 Task: Create a task  Improve user input sanitization for better security , assign it to team member softage.7@softage.net in the project Transform and update the status of the task to  On Track  , set the priority of the task to Low.
Action: Mouse moved to (57, 568)
Screenshot: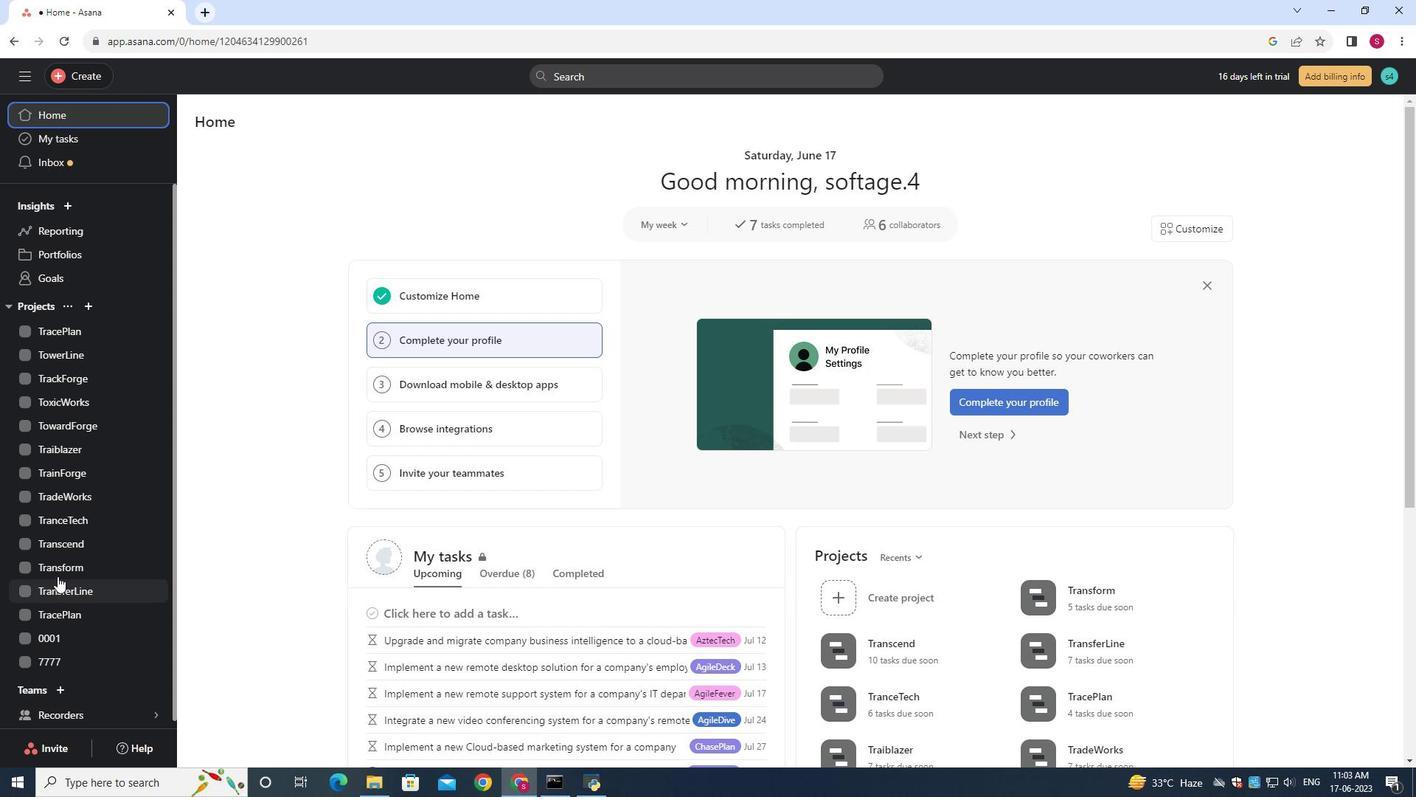 
Action: Mouse pressed left at (57, 568)
Screenshot: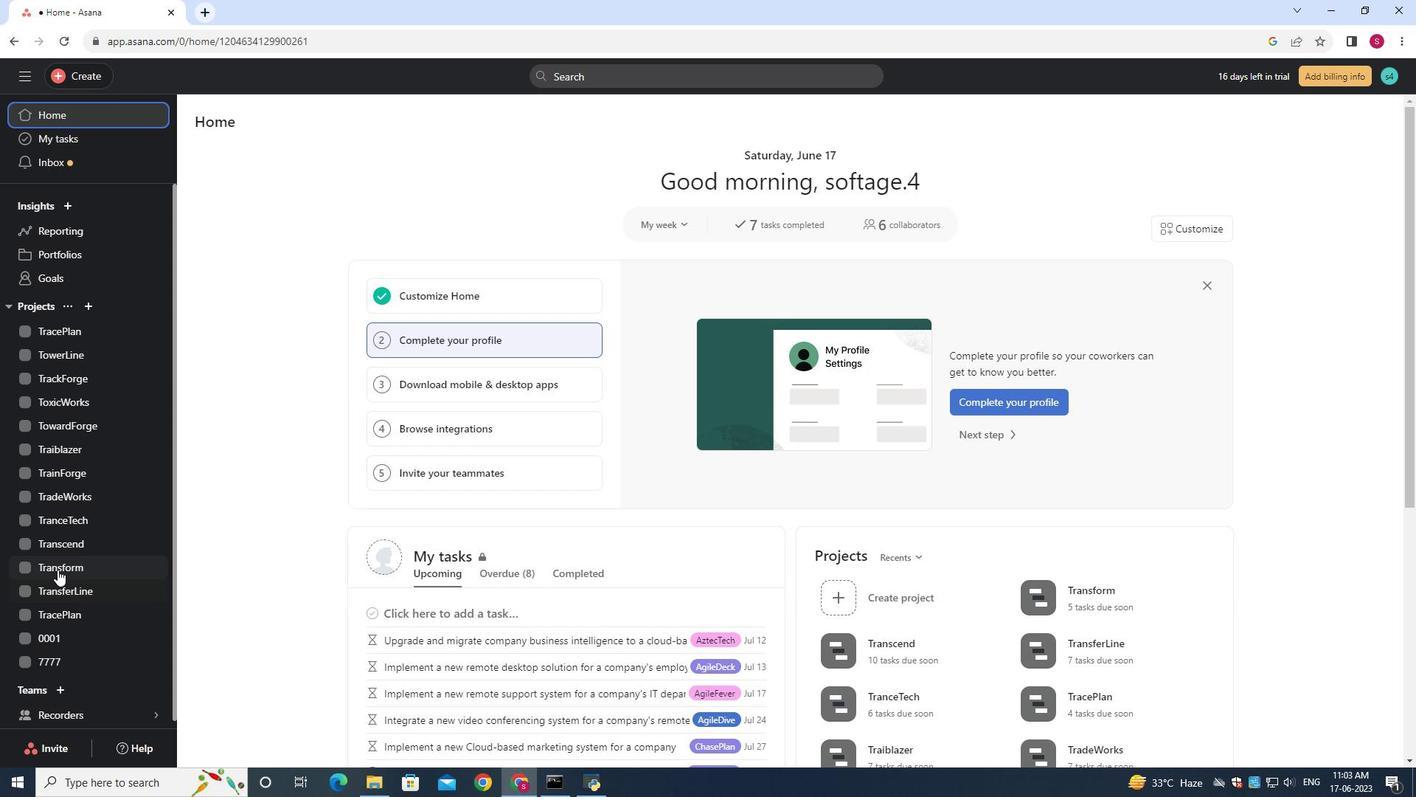 
Action: Mouse moved to (231, 189)
Screenshot: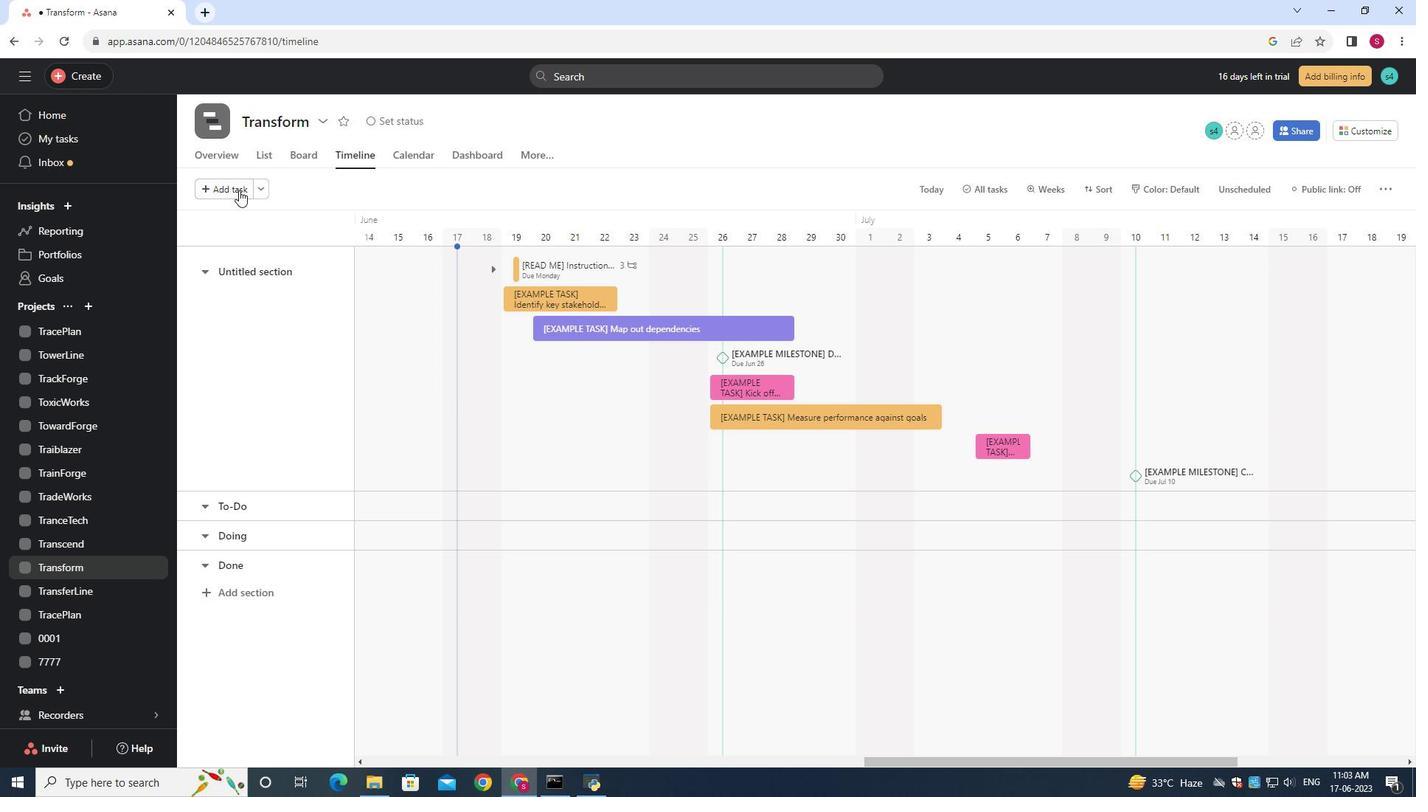 
Action: Mouse pressed left at (231, 189)
Screenshot: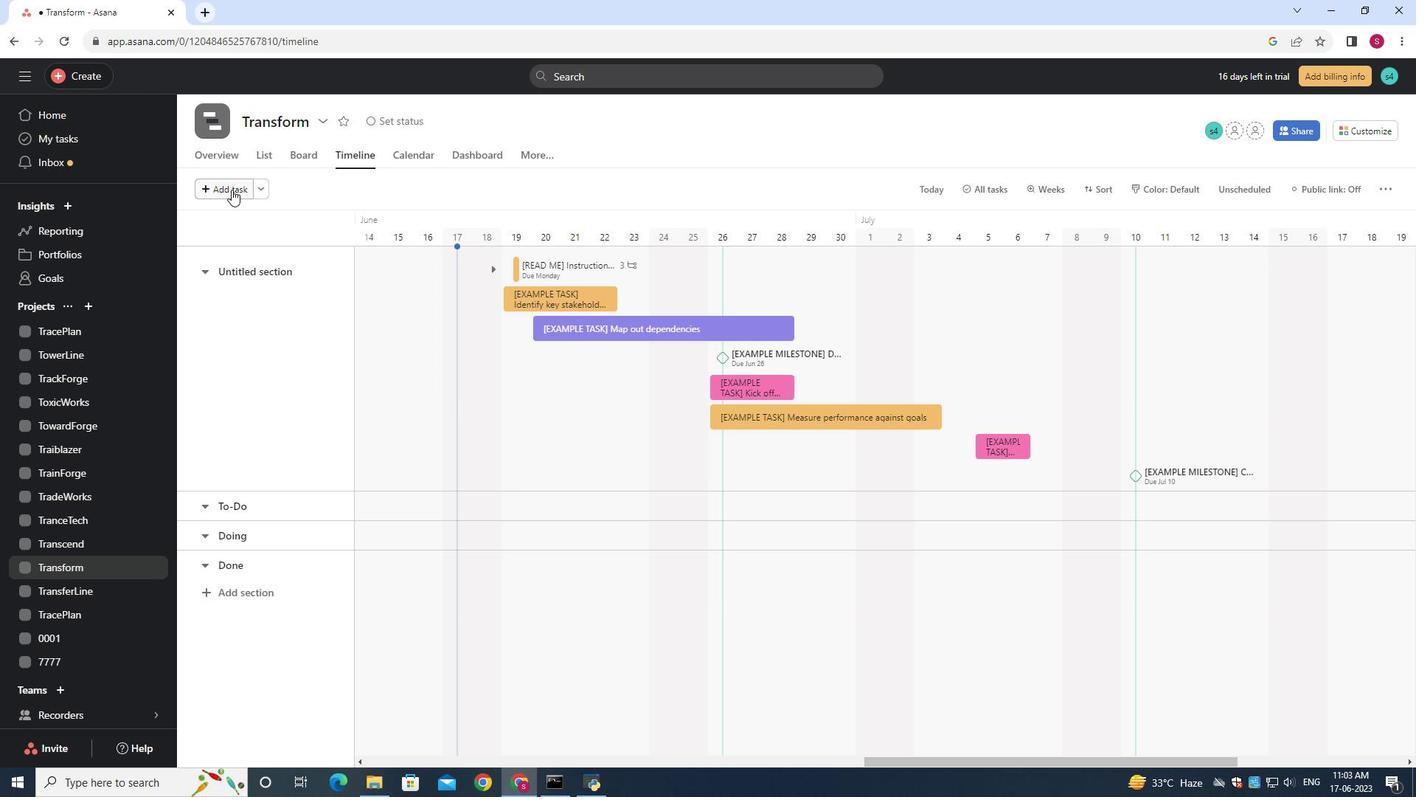 
Action: Mouse moved to (267, 194)
Screenshot: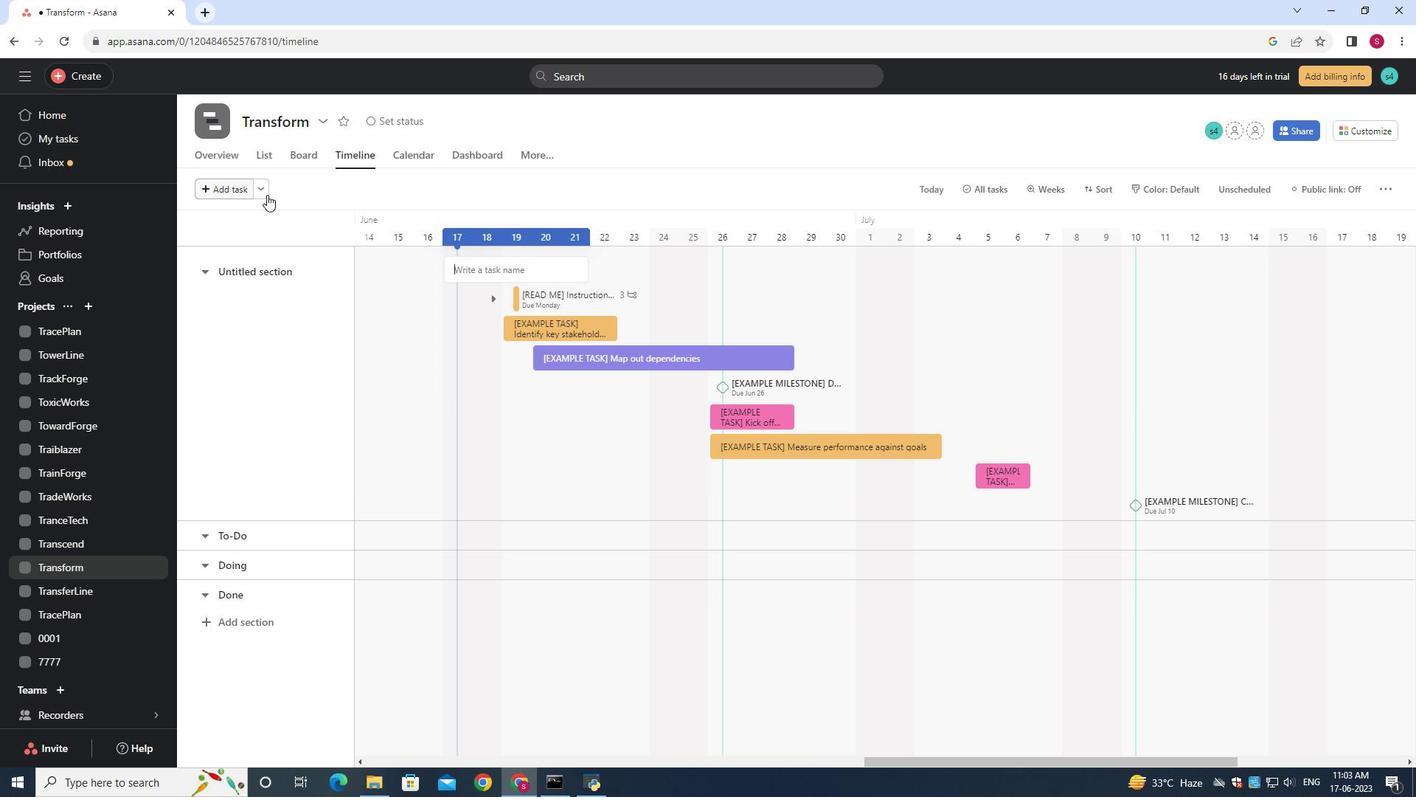 
Action: Key pressed <Key.shift>Improve<Key.space>user<Key.space><Key.shift><Key.shift><Key.shift><Key.shift><Key.shift><Key.shift><Key.shift><Key.shift><Key.shift><Key.shift><Key.shift><Key.shift><Key.shift><Key.shift><Key.shift><Key.shift><Key.shift><Key.shift><Key.shift>Input<Key.space>sanitization<Key.space>for<Key.space>better<Key.space>security
Screenshot: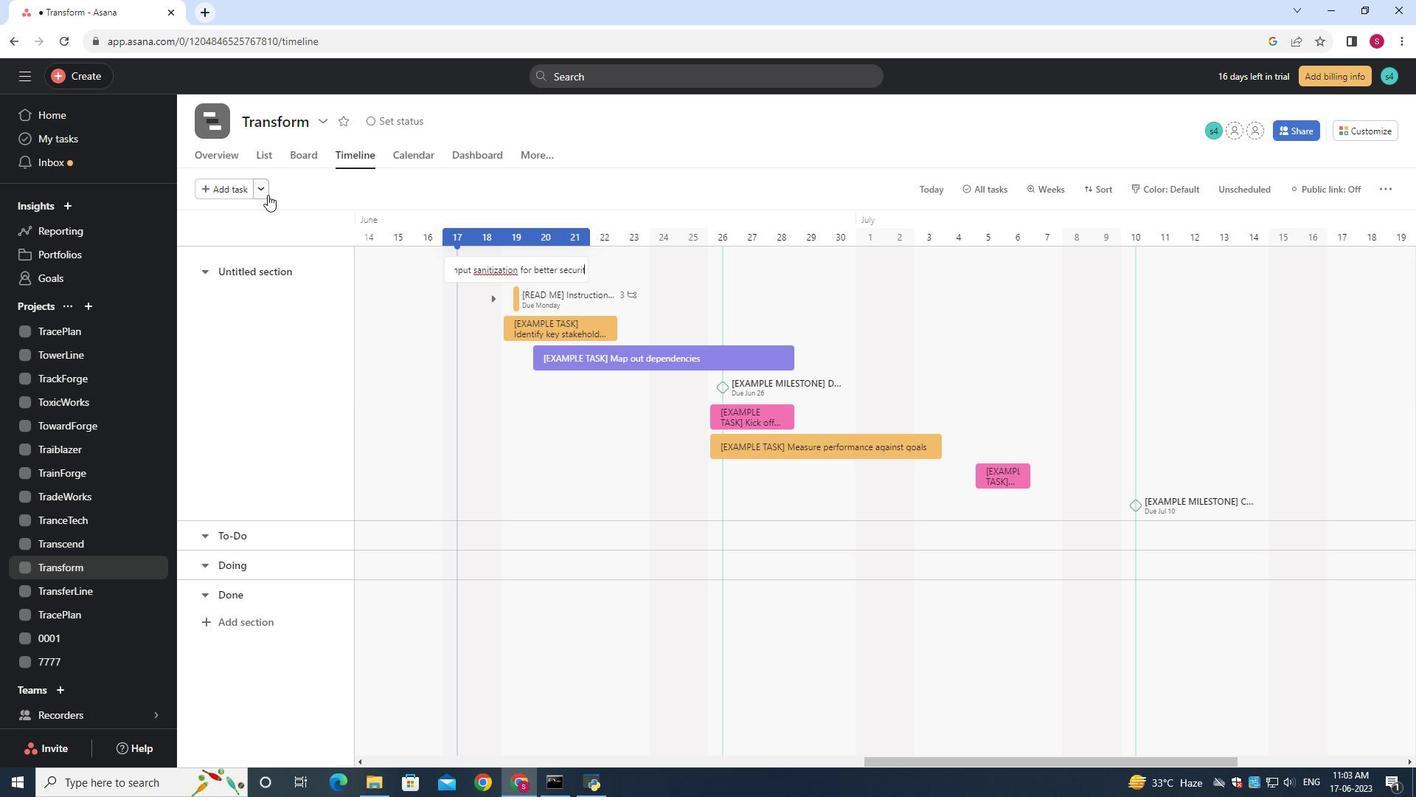 
Action: Mouse moved to (567, 261)
Screenshot: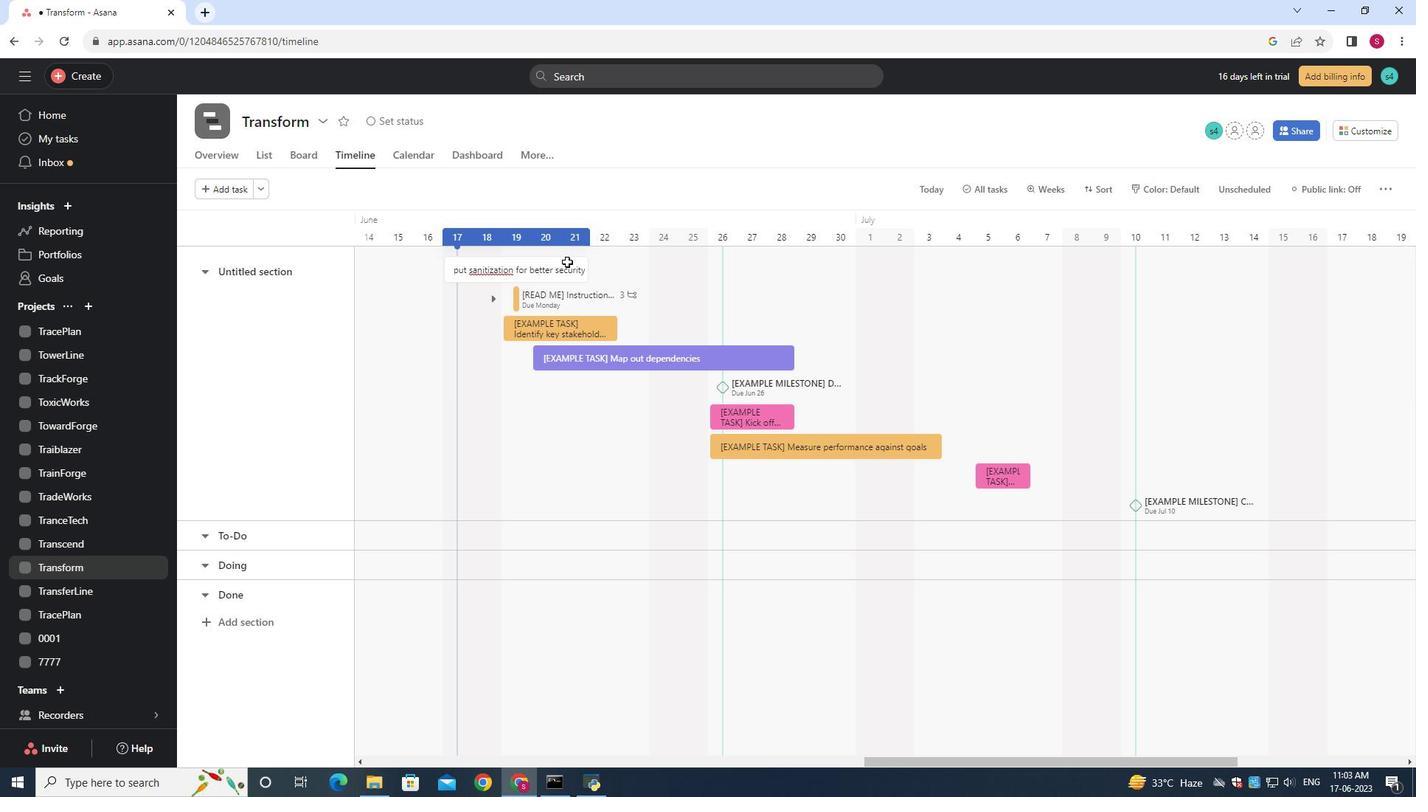 
Action: Mouse pressed left at (567, 261)
Screenshot: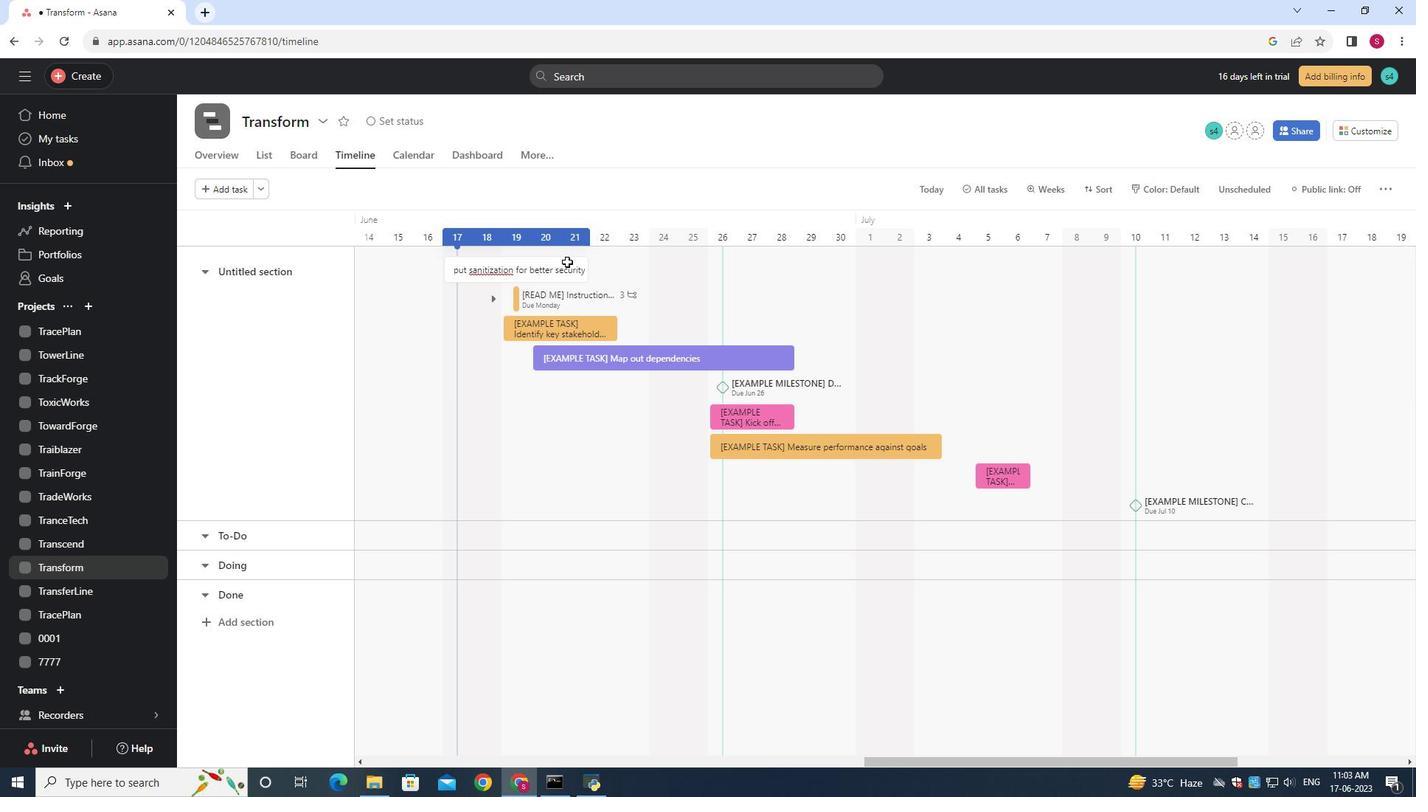 
Action: Mouse moved to (1070, 270)
Screenshot: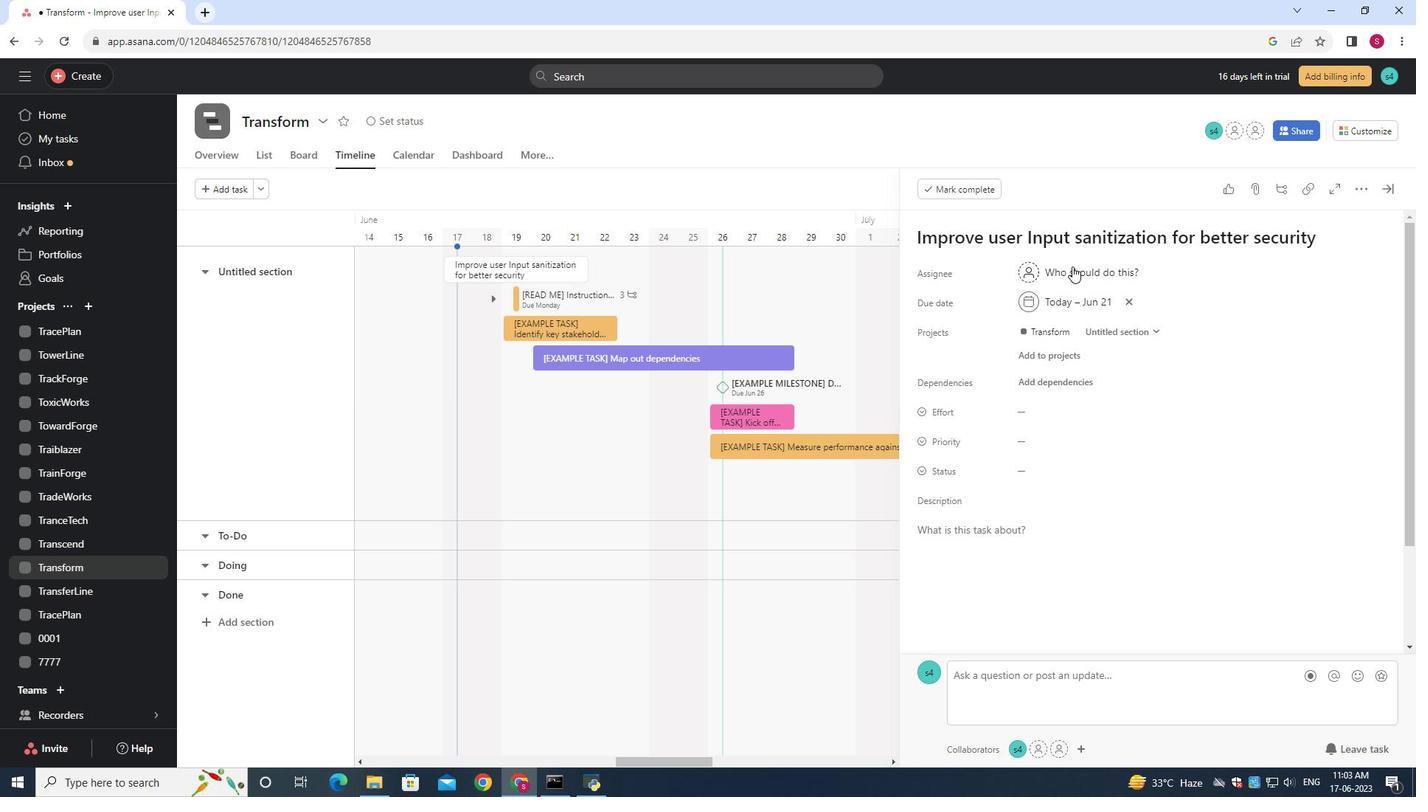 
Action: Mouse pressed left at (1070, 270)
Screenshot: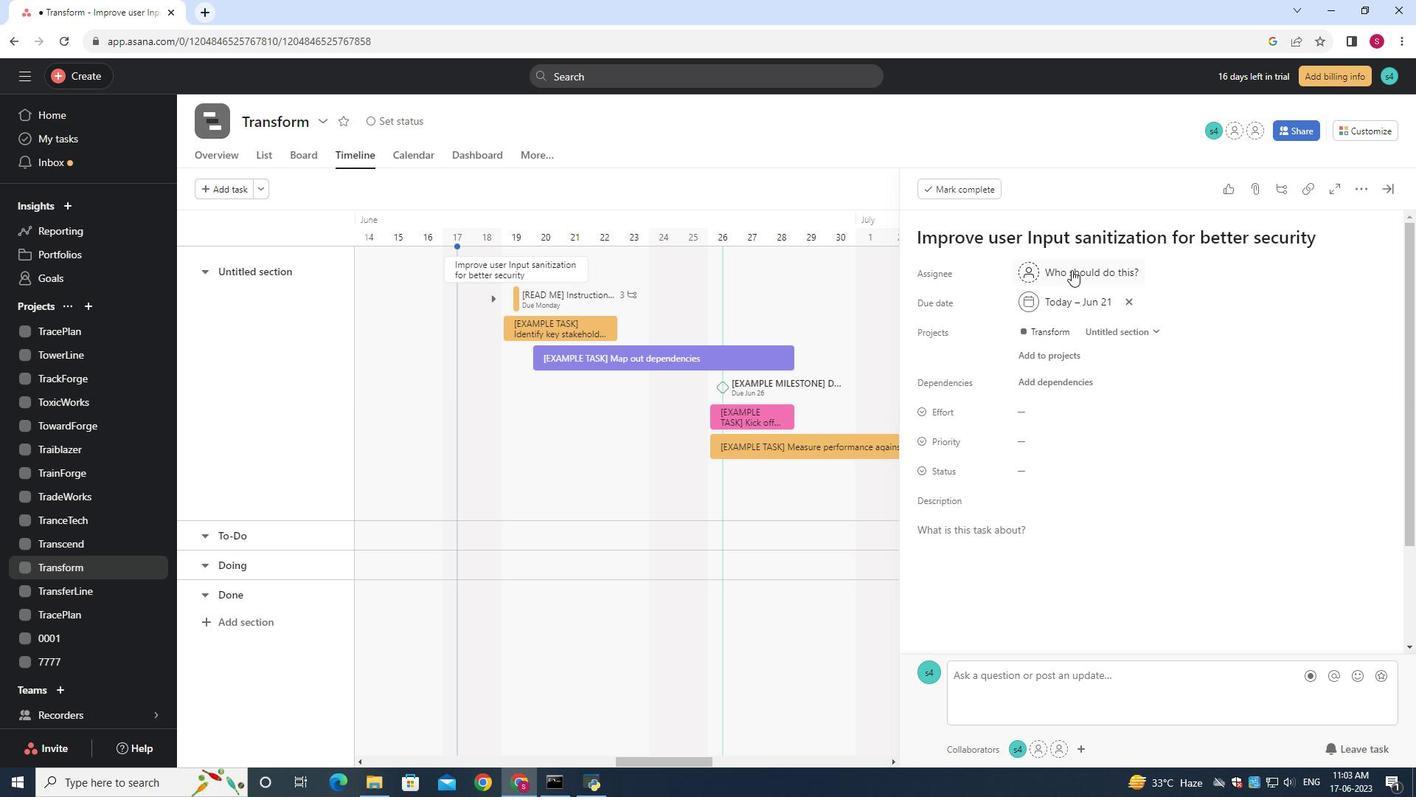 
Action: Mouse moved to (1070, 259)
Screenshot: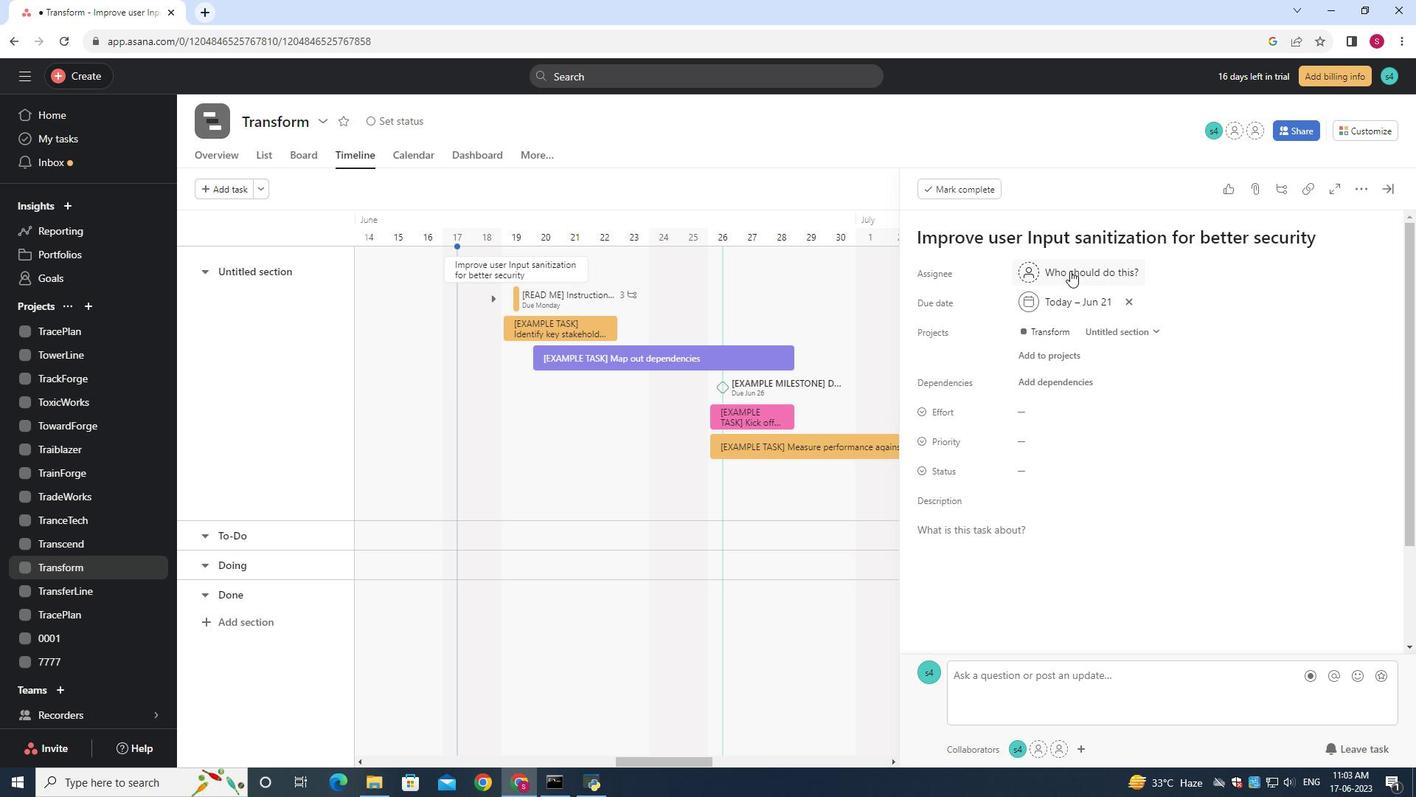
Action: Key pressed softage.7<Key.shift>@softage.net
Screenshot: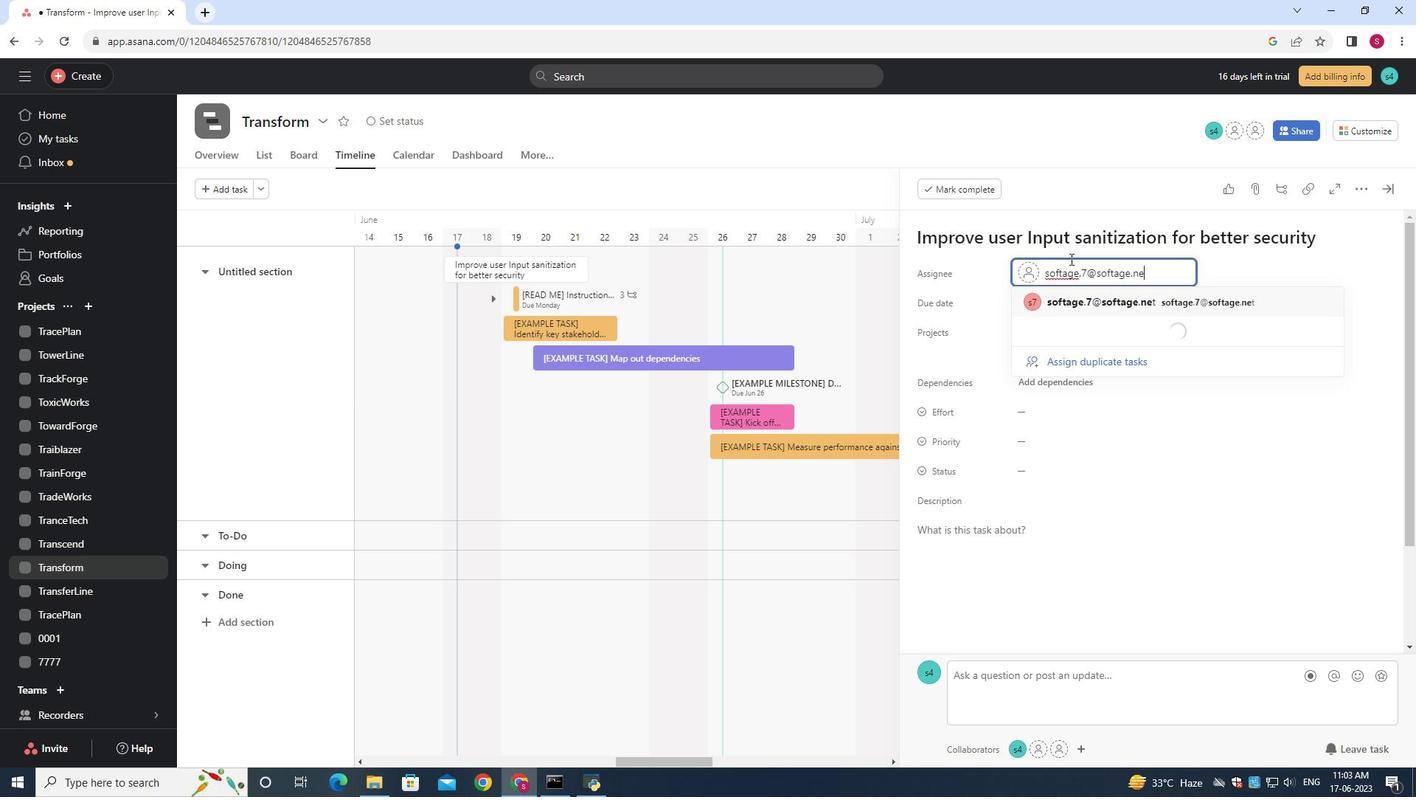 
Action: Mouse moved to (1075, 301)
Screenshot: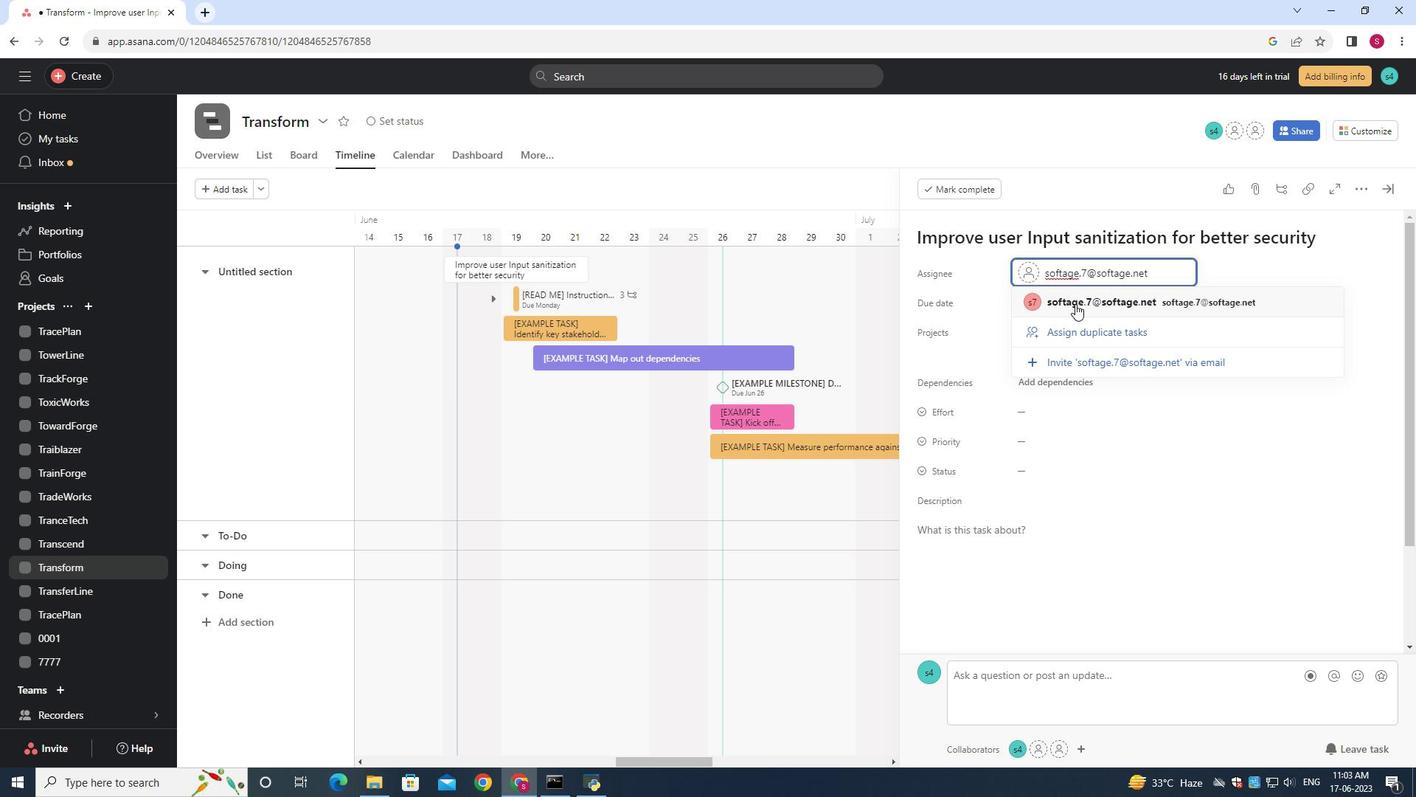 
Action: Mouse pressed left at (1075, 301)
Screenshot: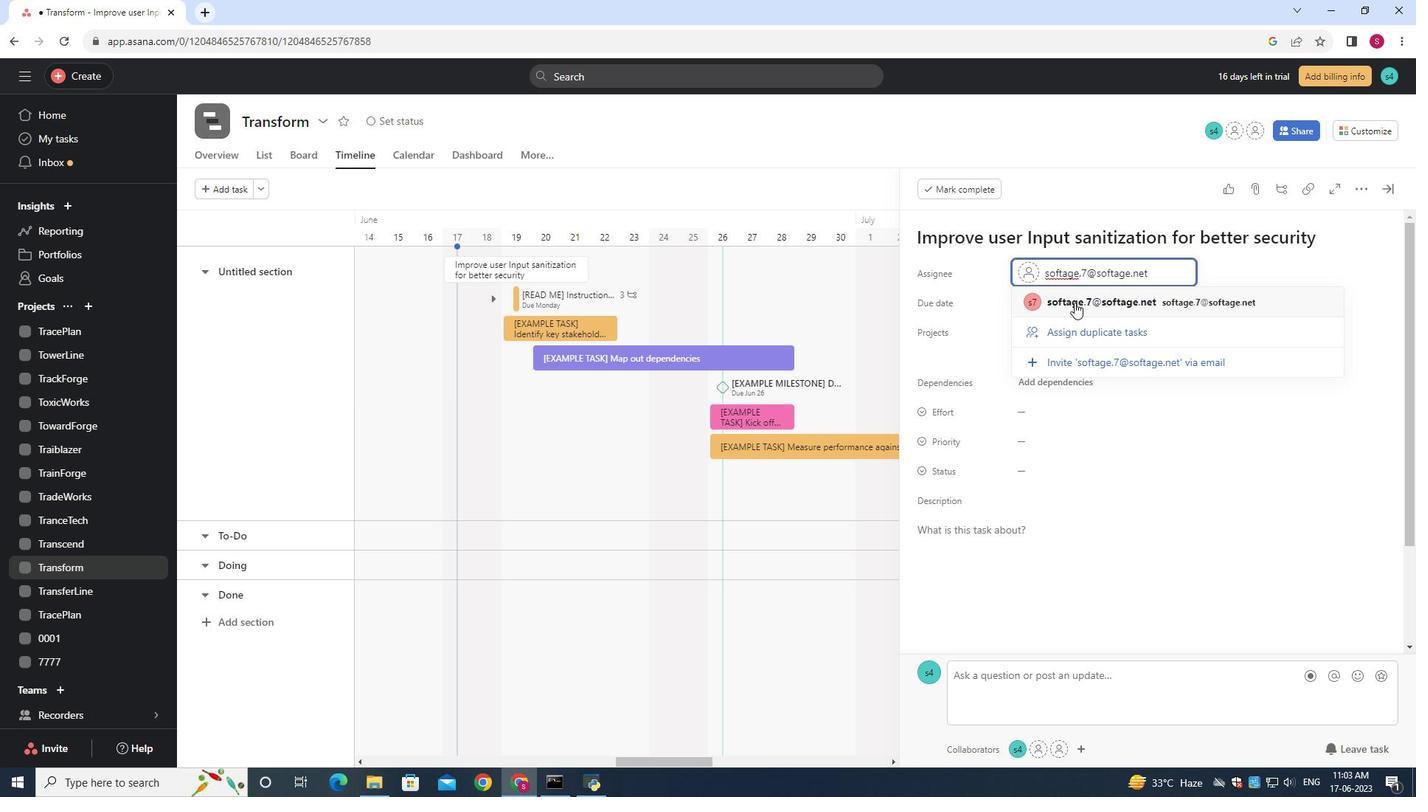 
Action: Mouse moved to (1030, 473)
Screenshot: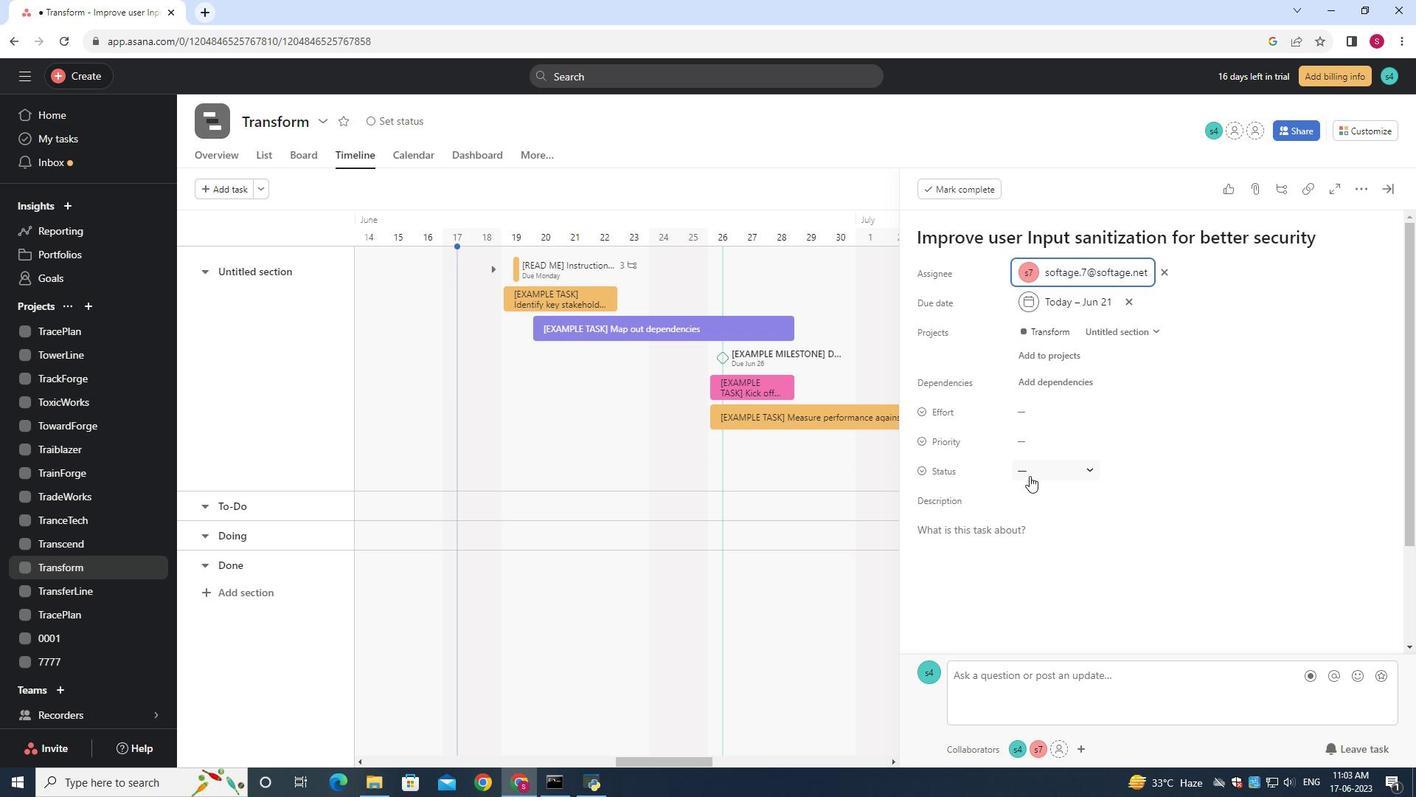 
Action: Mouse pressed left at (1030, 473)
Screenshot: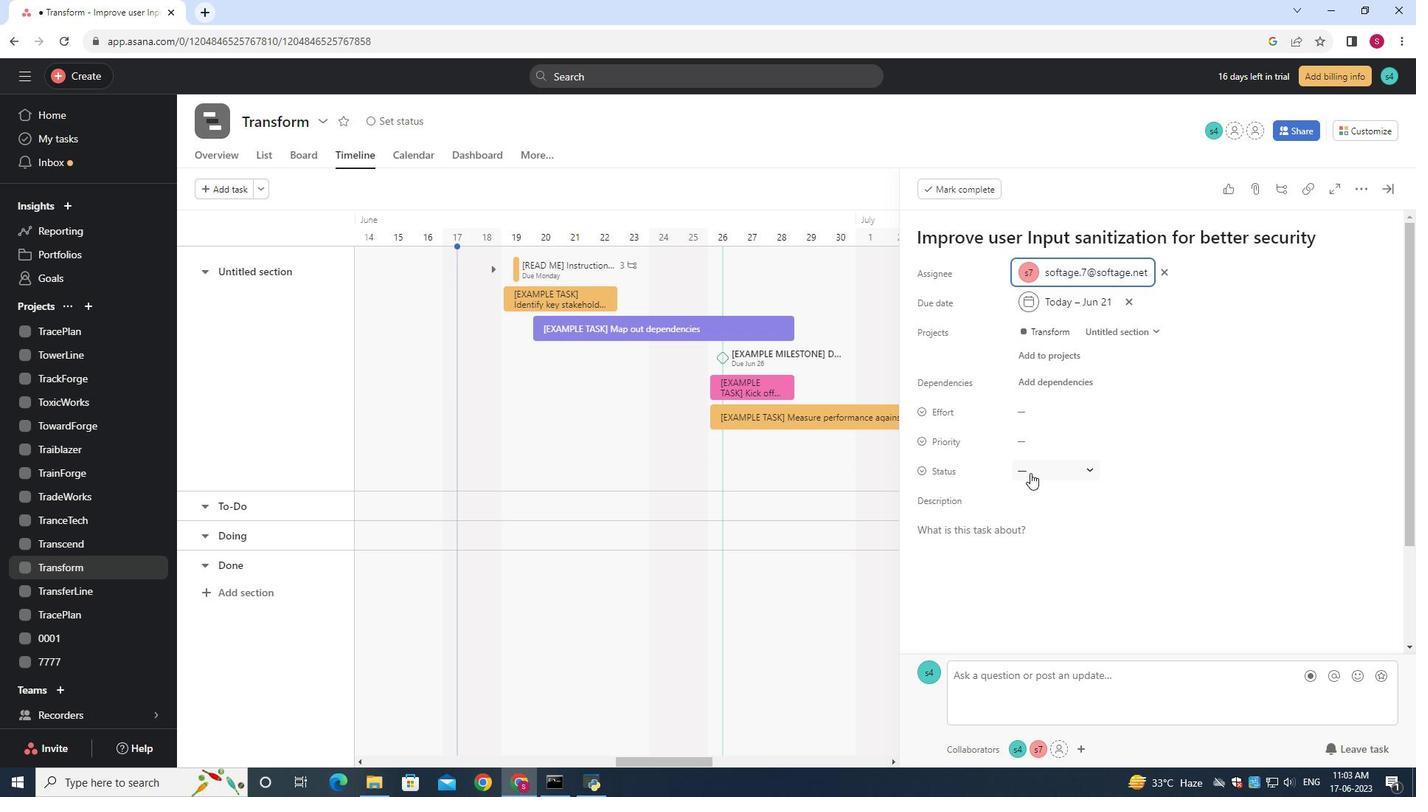 
Action: Mouse moved to (1054, 518)
Screenshot: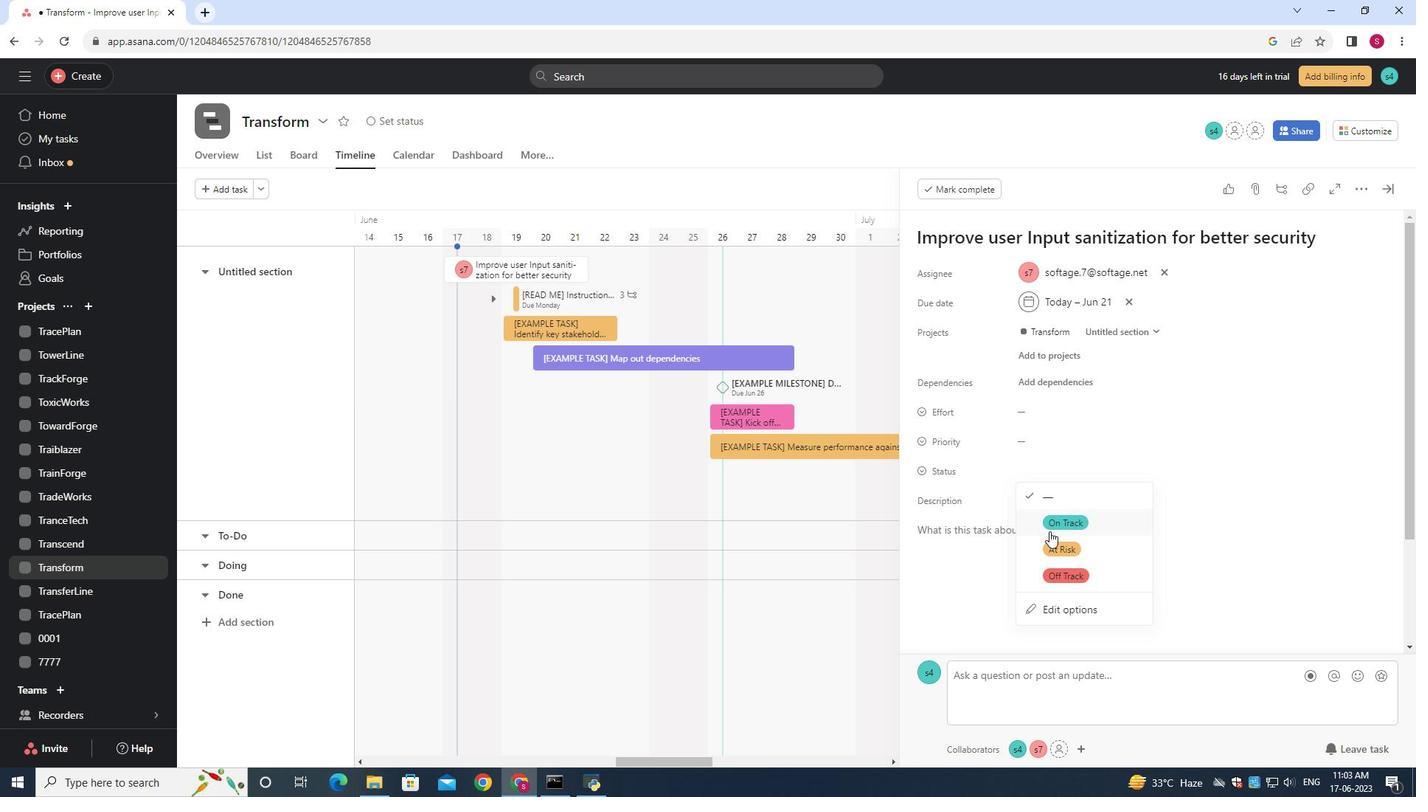
Action: Mouse pressed left at (1054, 518)
Screenshot: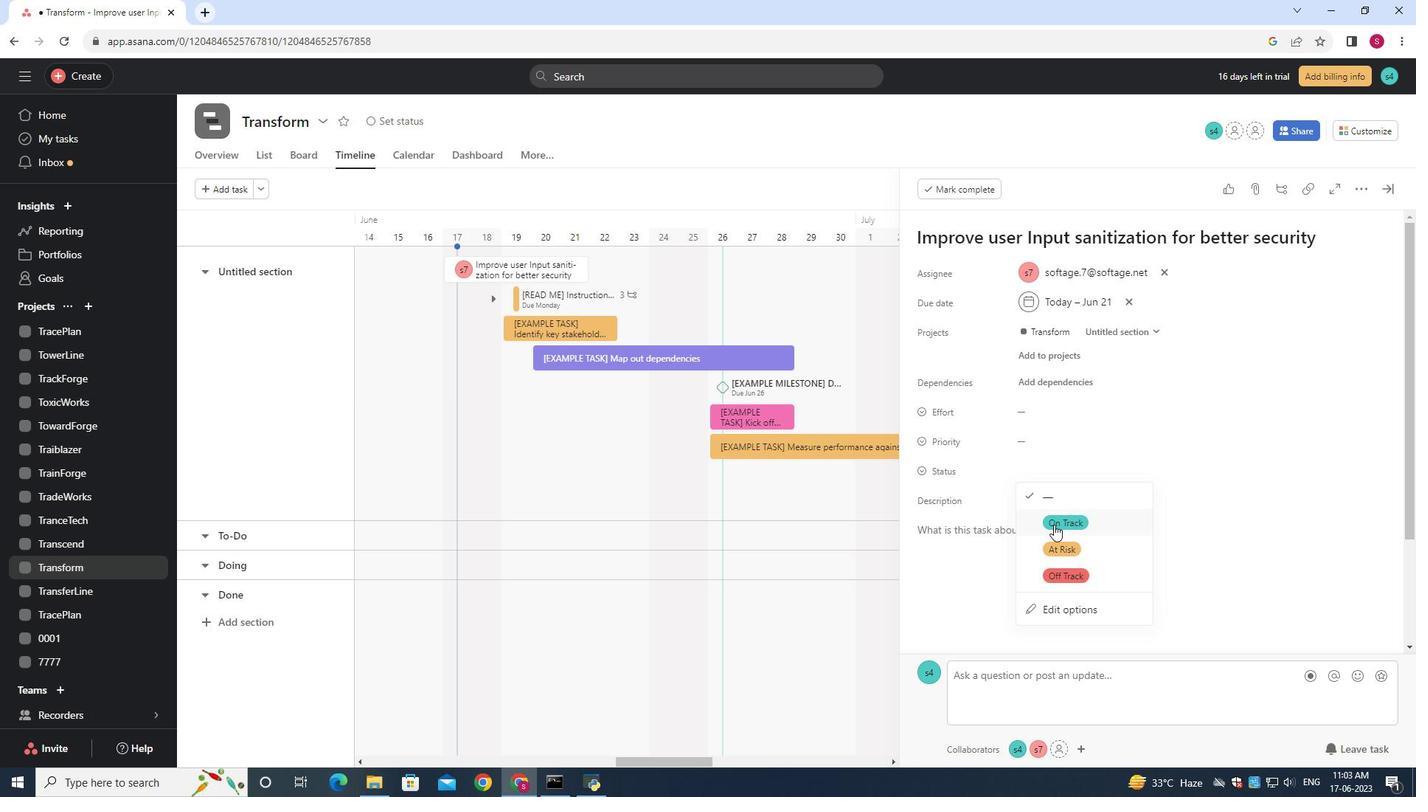 
Action: Mouse moved to (1029, 439)
Screenshot: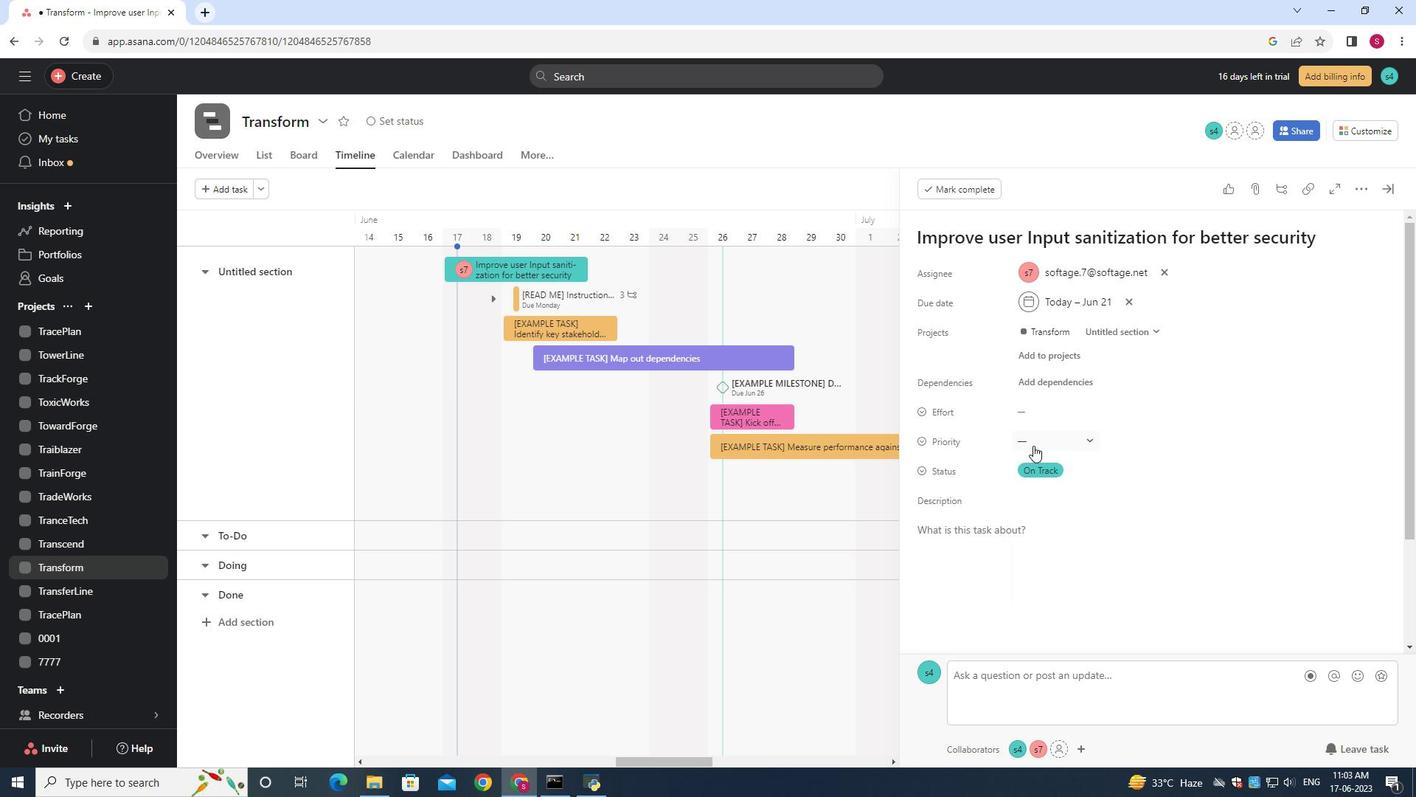 
Action: Mouse pressed left at (1029, 439)
Screenshot: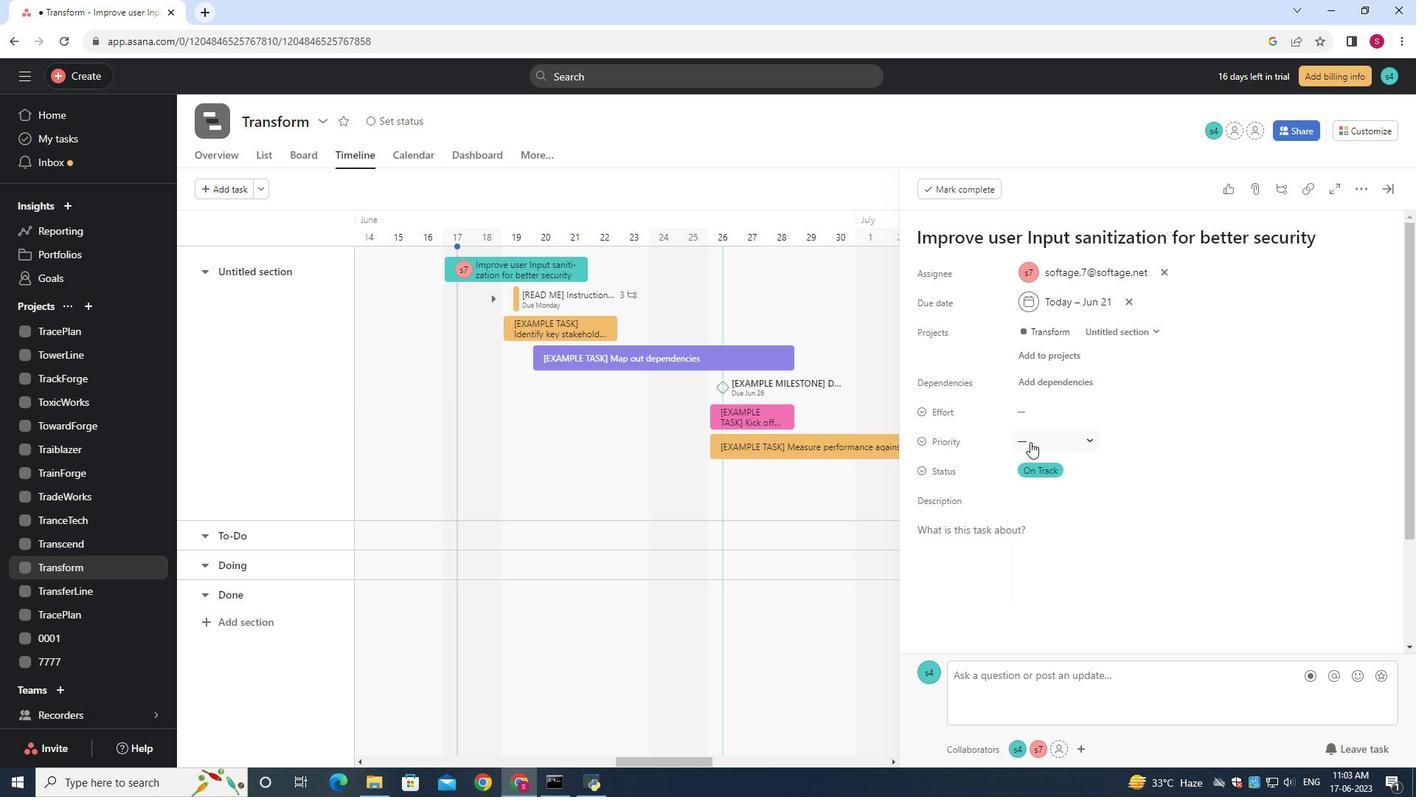 
Action: Mouse moved to (1056, 546)
Screenshot: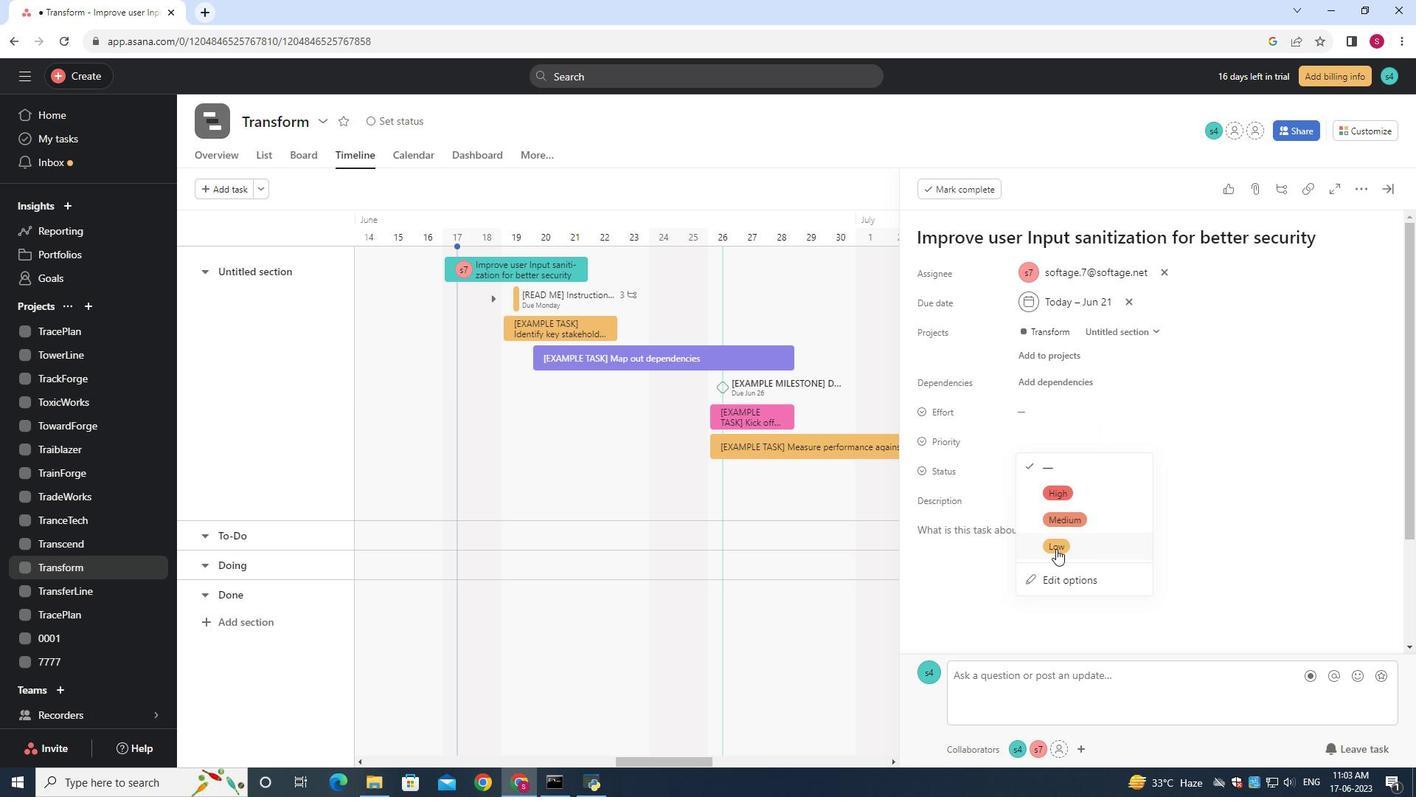 
Action: Mouse pressed left at (1056, 546)
Screenshot: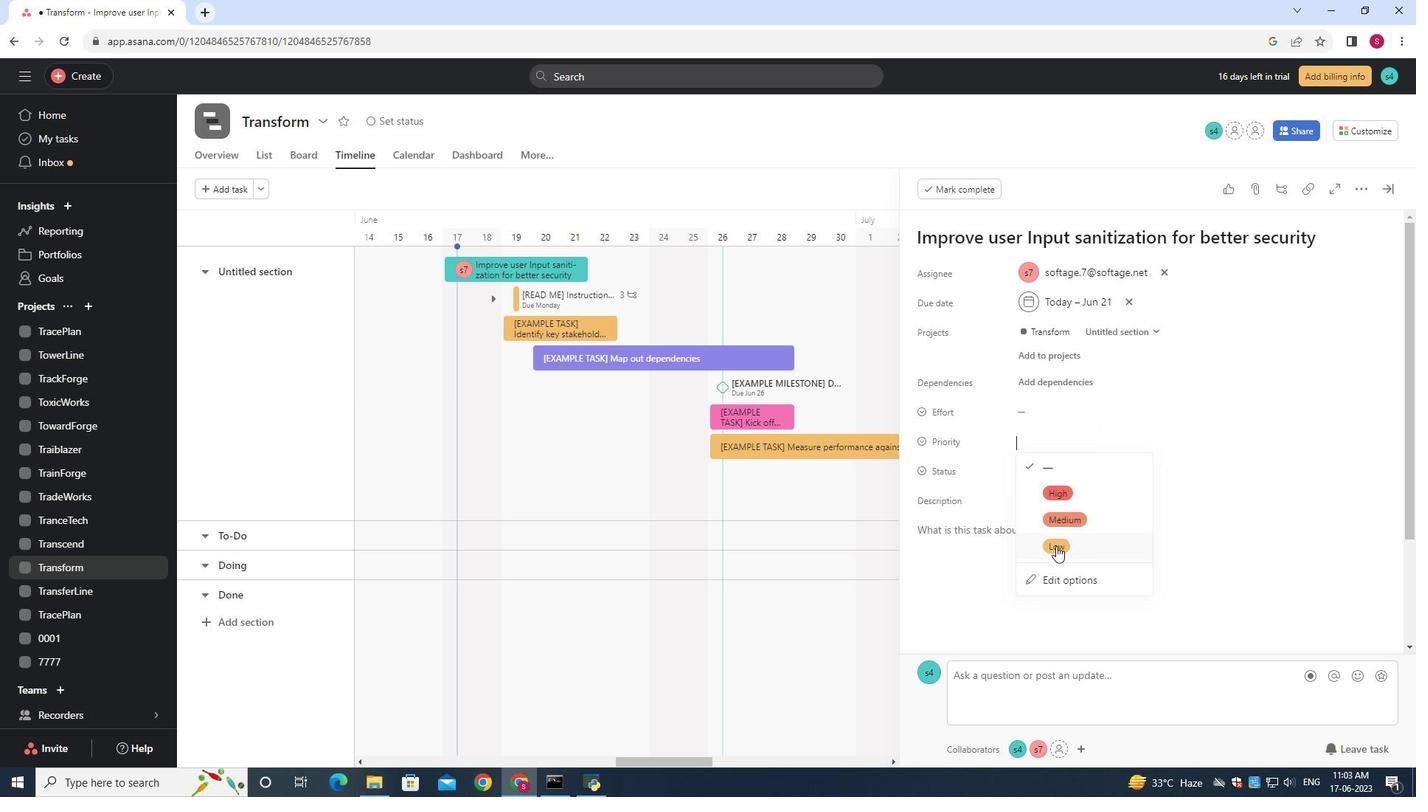 
Action: Mouse moved to (1049, 450)
Screenshot: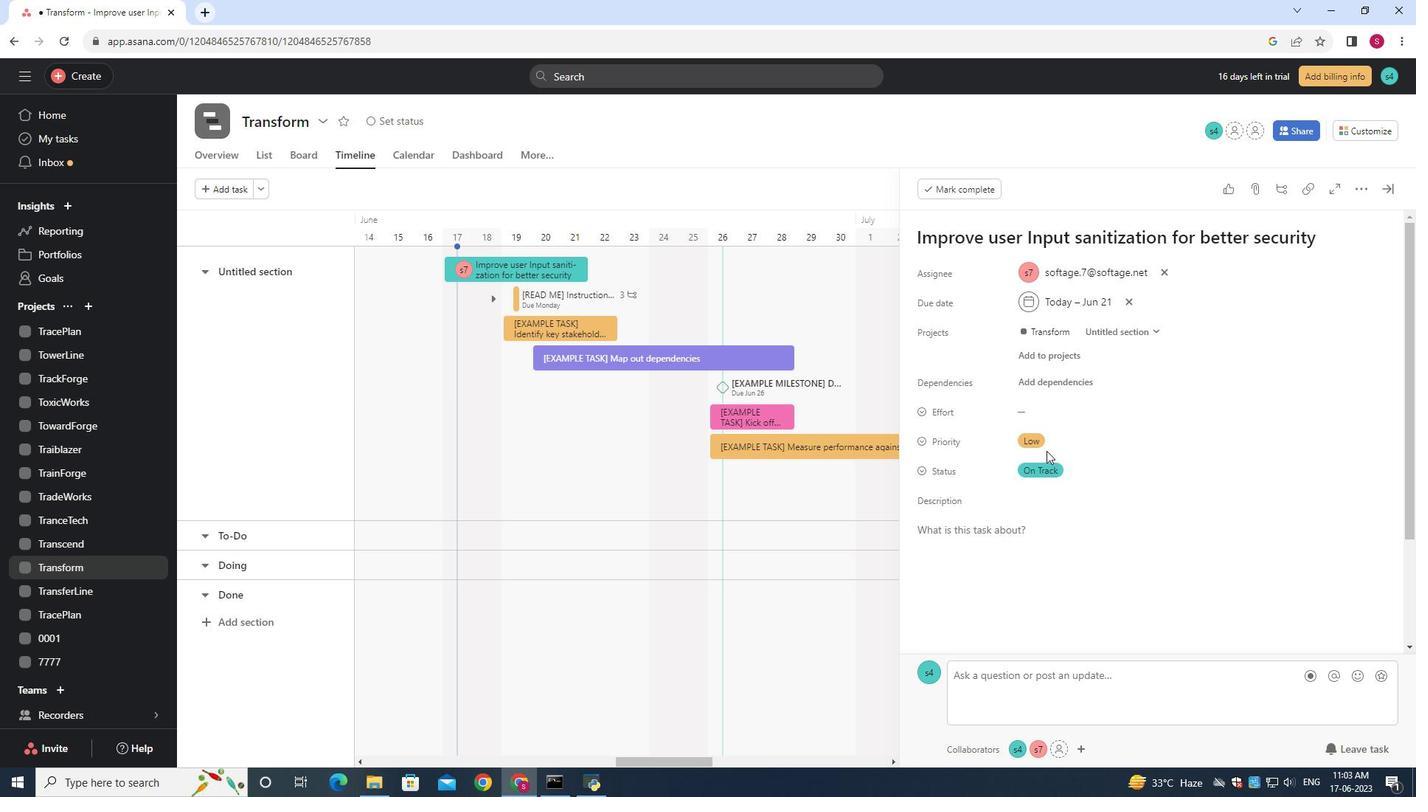 
